 Task: Create a task  Improve the appâ€™s navigation and menu structure , assign it to team member softage.8@softage.net in the project WebTech and update the status of the task to  On Track  , set the priority of the task to High.
Action: Mouse moved to (53, 317)
Screenshot: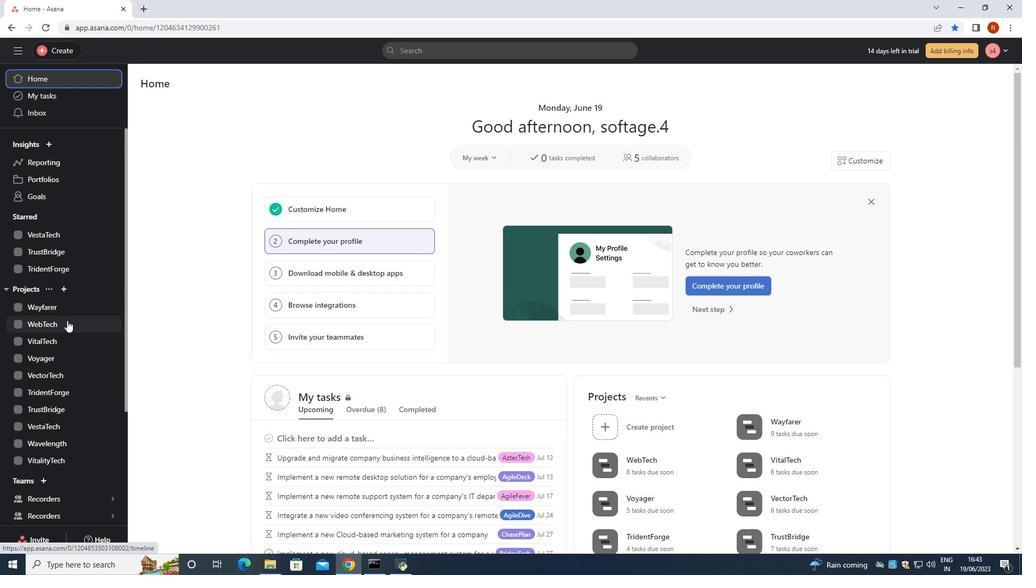 
Action: Mouse pressed left at (53, 317)
Screenshot: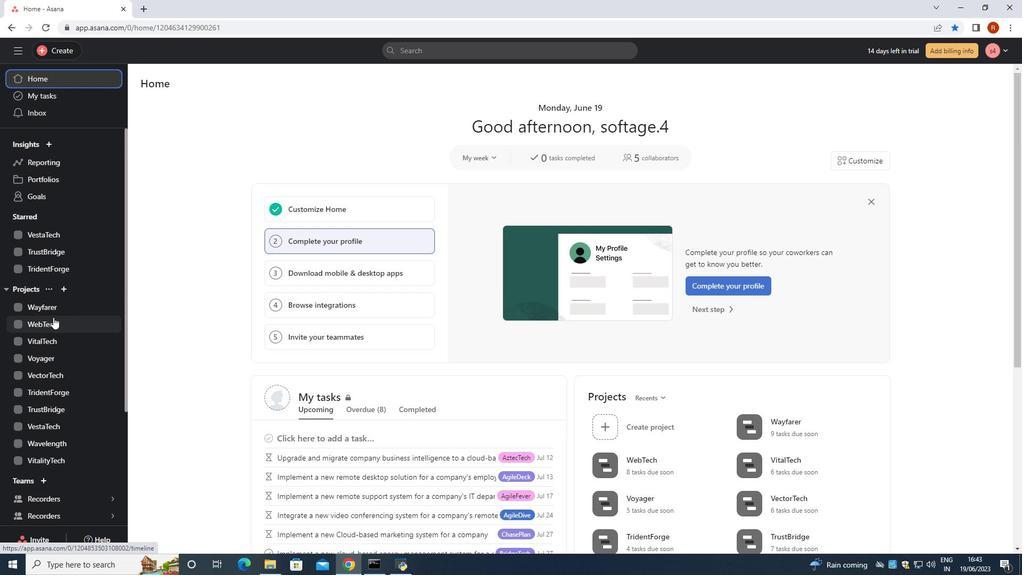 
Action: Mouse moved to (167, 135)
Screenshot: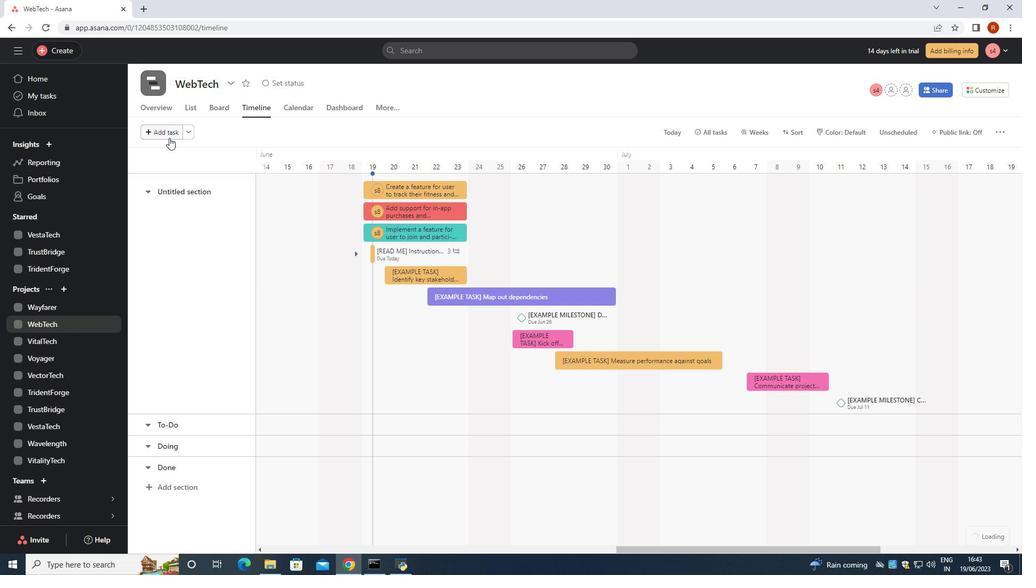 
Action: Mouse pressed left at (167, 135)
Screenshot: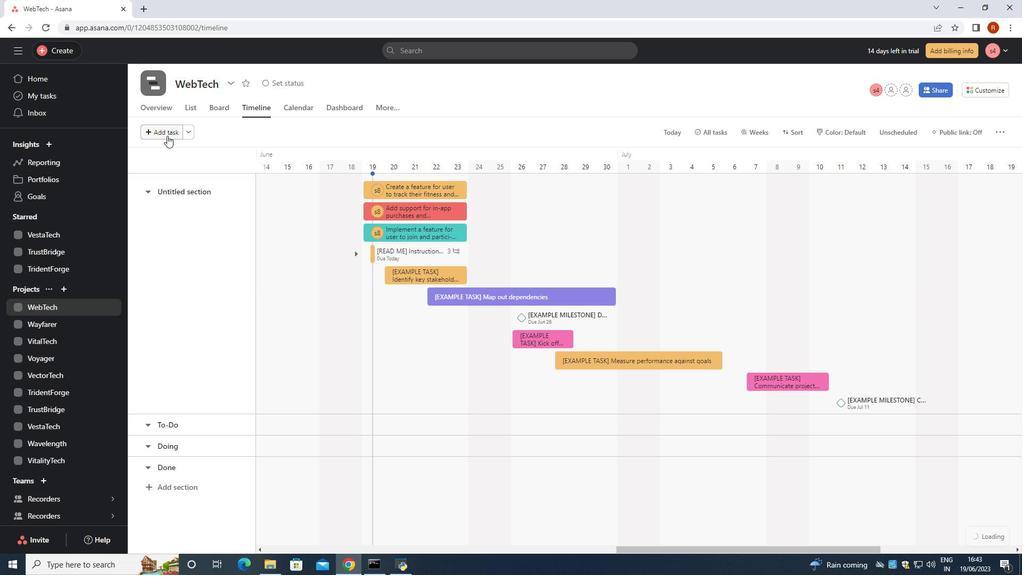 
Action: Mouse moved to (168, 130)
Screenshot: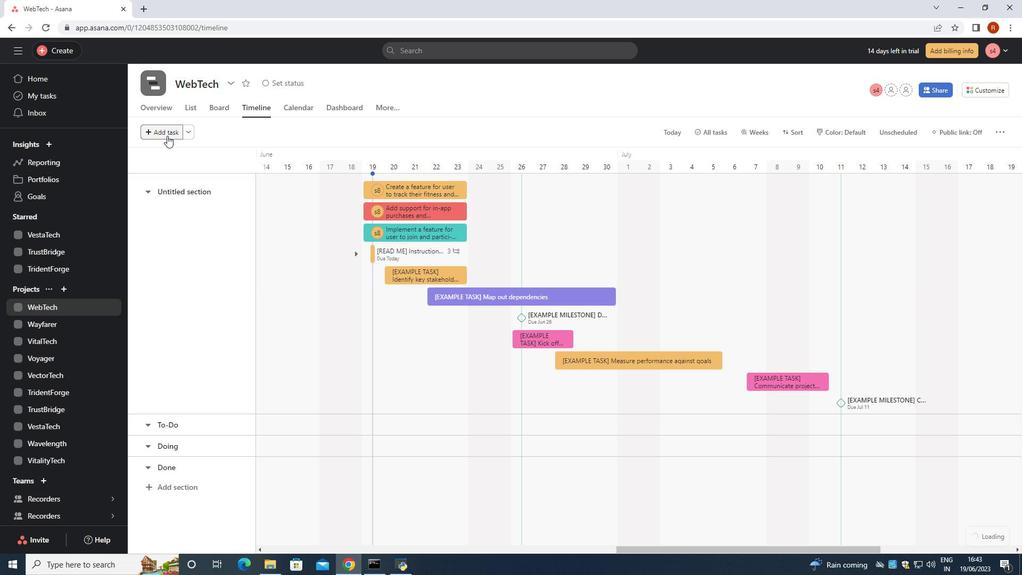 
Action: Key pressed <Key.shift><Key.shift><Key.shift><Key.shift><Key.shift><Key.shift><Key.shift><Key.shift>Improve<Key.space>the<Key.space>app<Key.space><Key.backspace>'s<Key.space>navigar<Key.backspace>tion<Key.space>and<Key.space>menu<Key.space>struture<Key.enter>
Screenshot: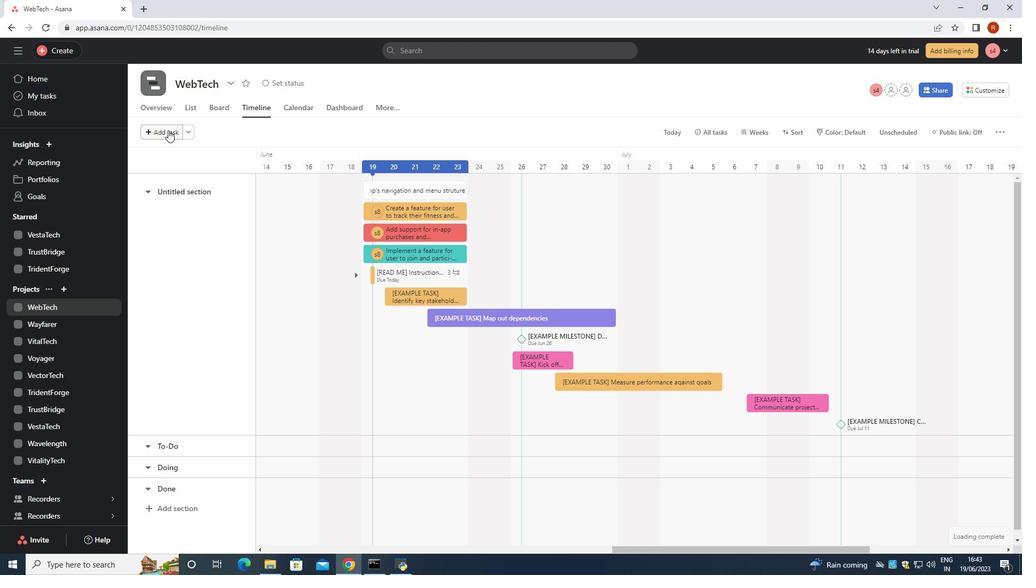 
Action: Mouse moved to (396, 185)
Screenshot: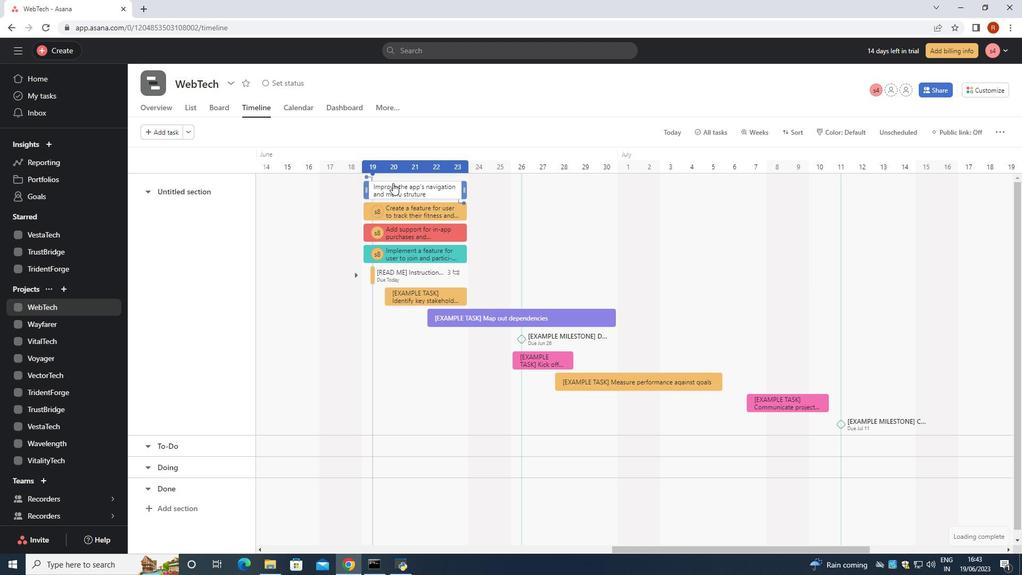 
Action: Mouse pressed right at (396, 185)
Screenshot: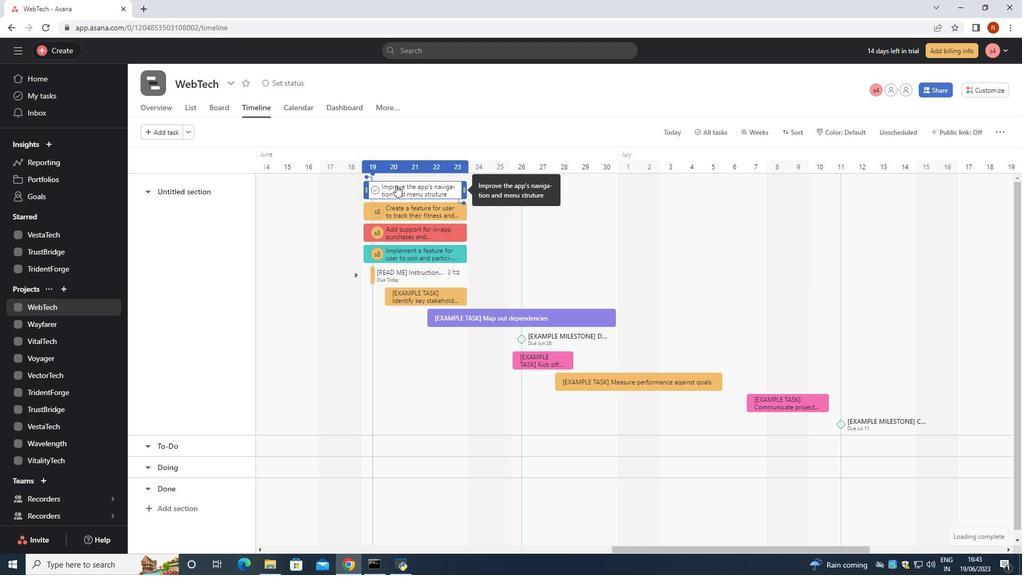
Action: Mouse moved to (384, 186)
Screenshot: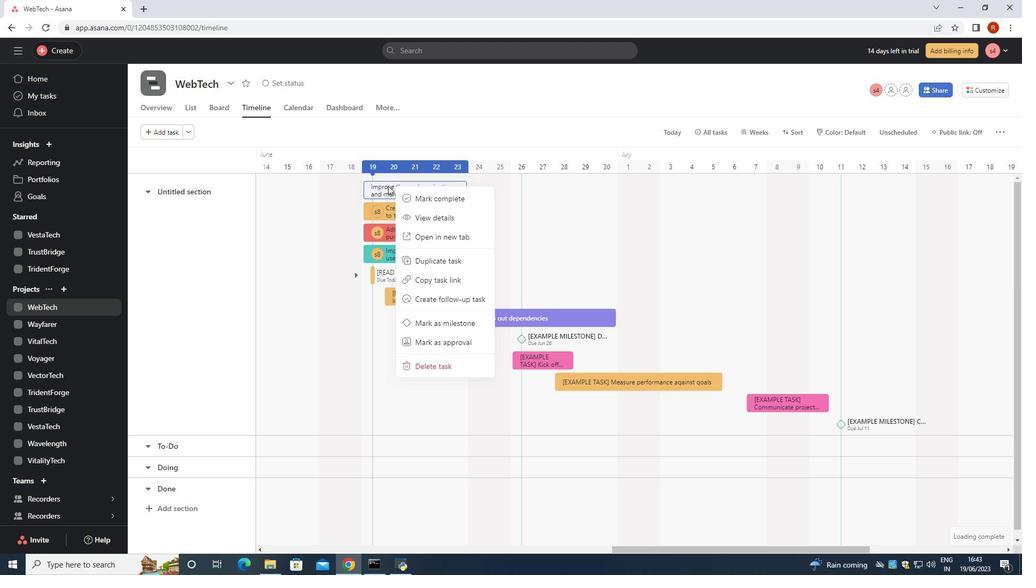 
Action: Mouse pressed left at (384, 186)
Screenshot: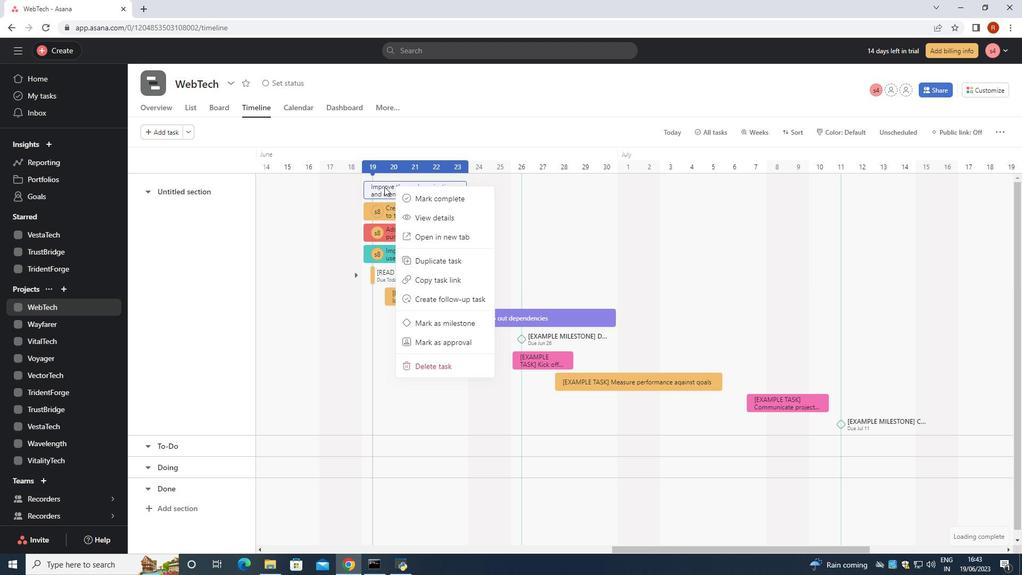
Action: Mouse moved to (383, 187)
Screenshot: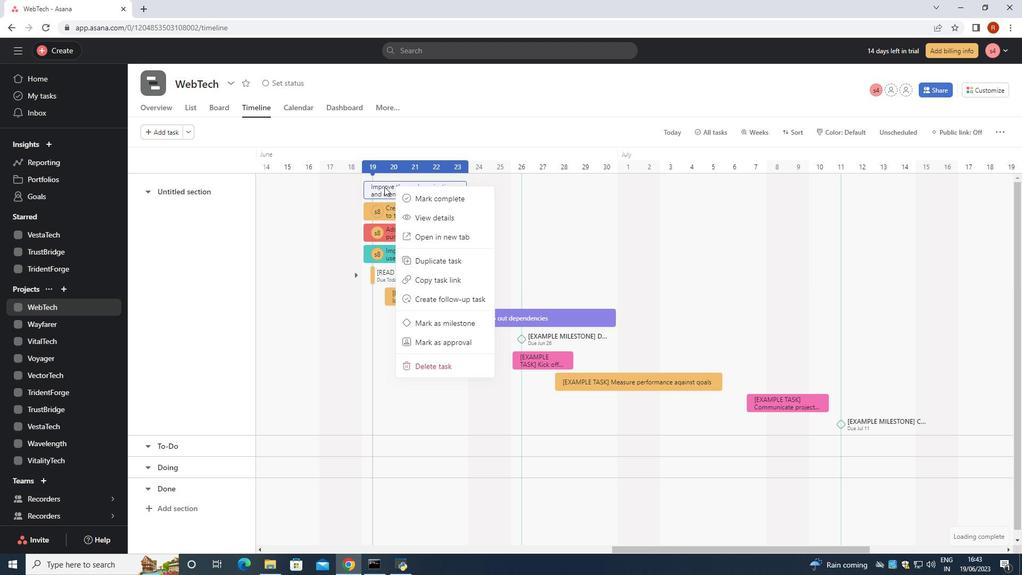
Action: Mouse pressed left at (383, 187)
Screenshot: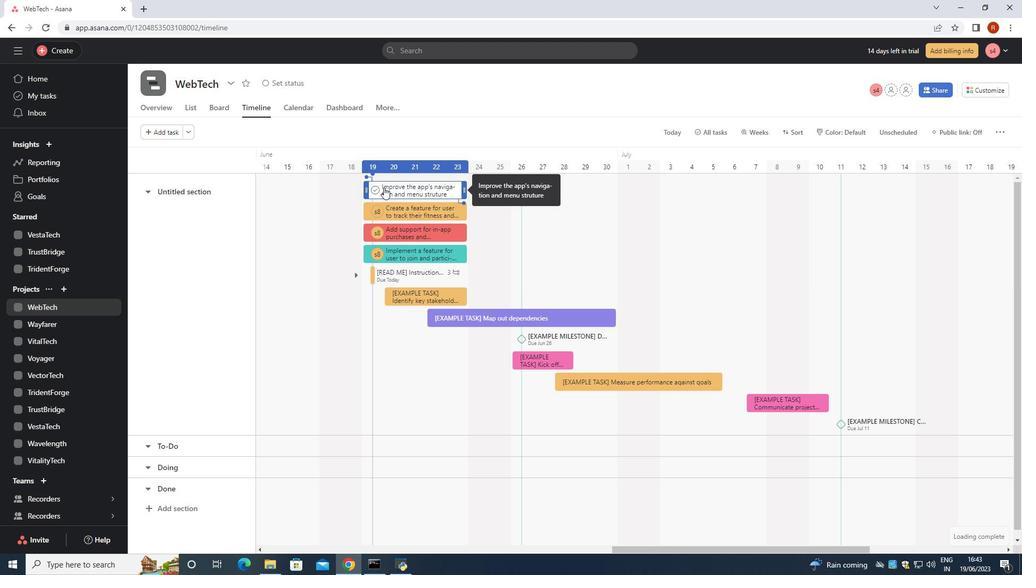 
Action: Mouse moved to (748, 193)
Screenshot: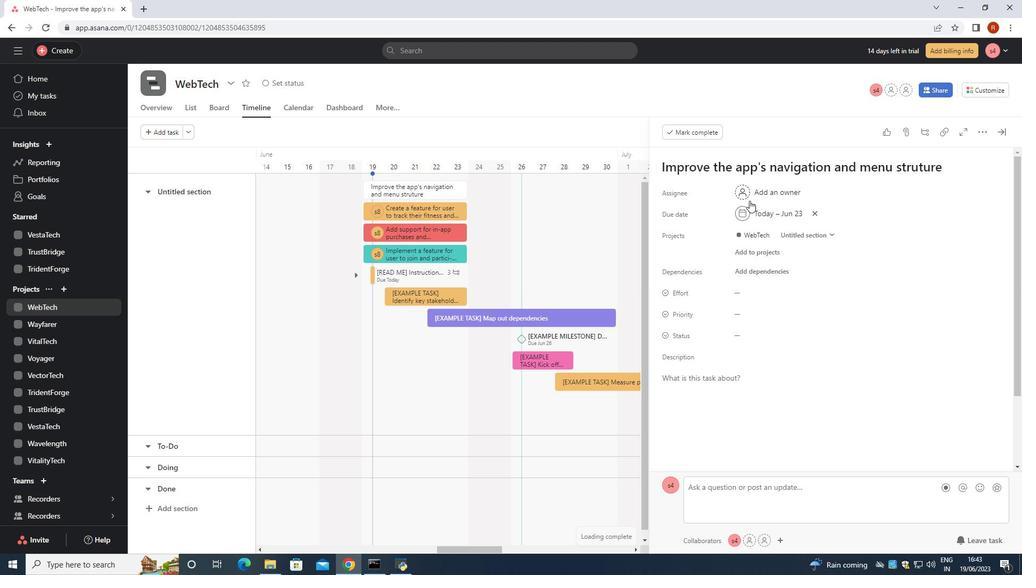
Action: Mouse pressed left at (748, 193)
Screenshot: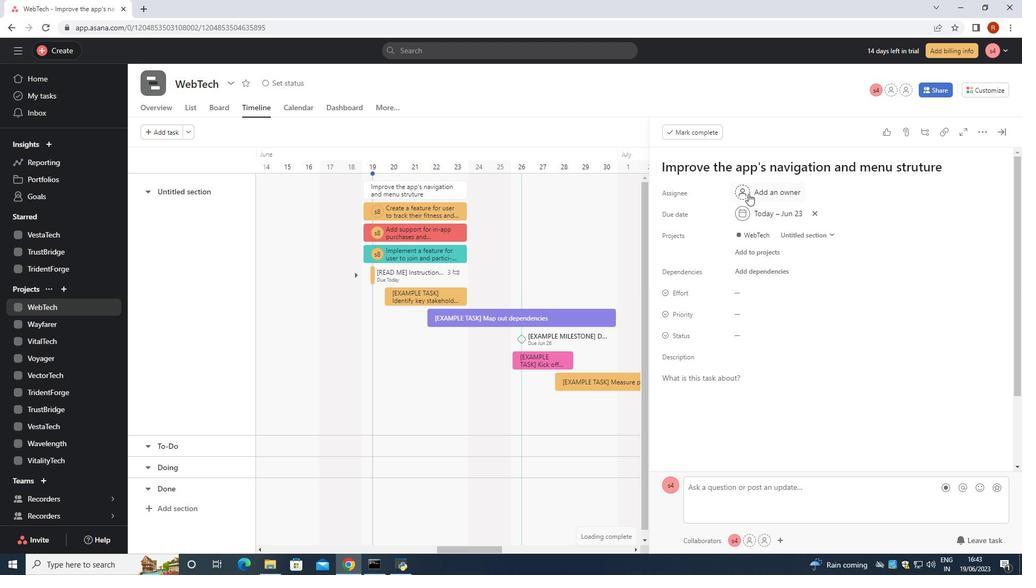
Action: Mouse moved to (740, 191)
Screenshot: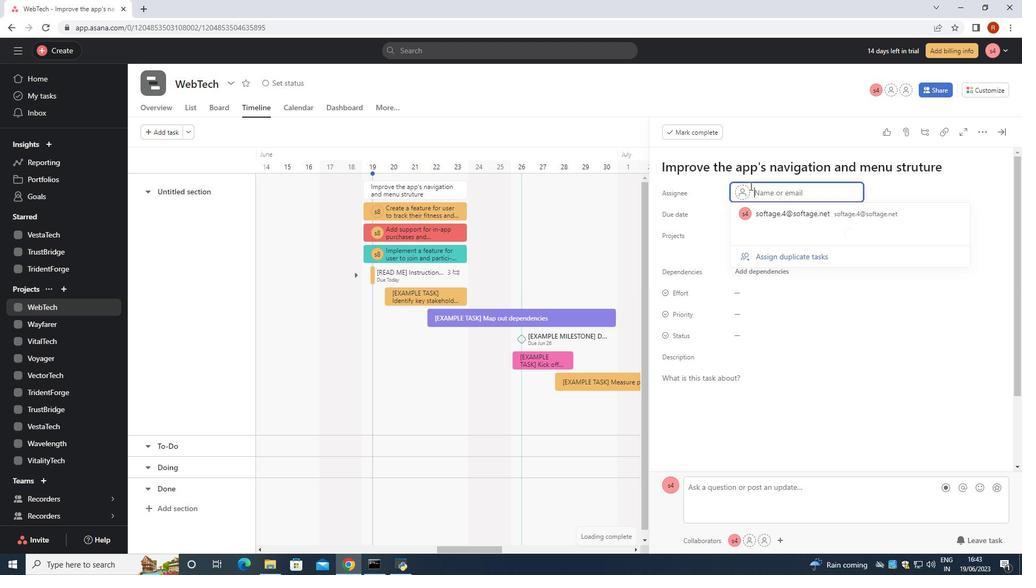 
Action: Key pressed <Key.shift>Softage.8<Key.shift><Key.shift>@softage.net
Screenshot: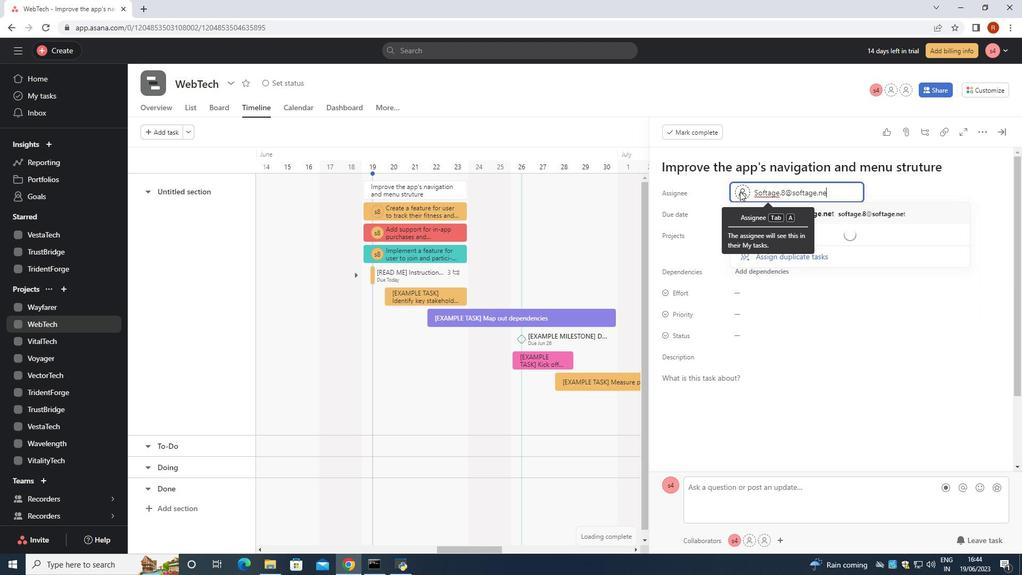 
Action: Mouse moved to (806, 206)
Screenshot: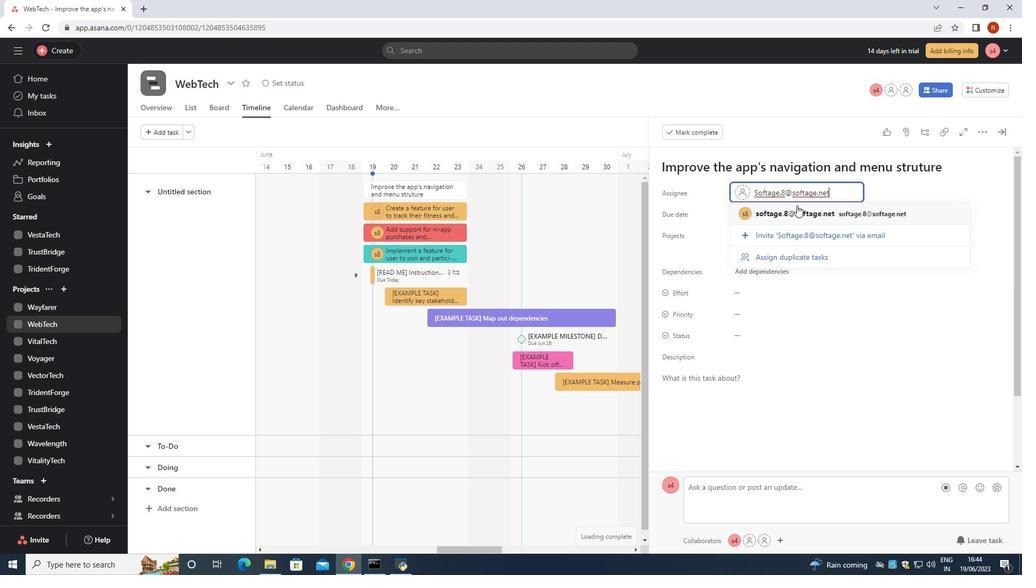 
Action: Mouse pressed left at (806, 206)
Screenshot: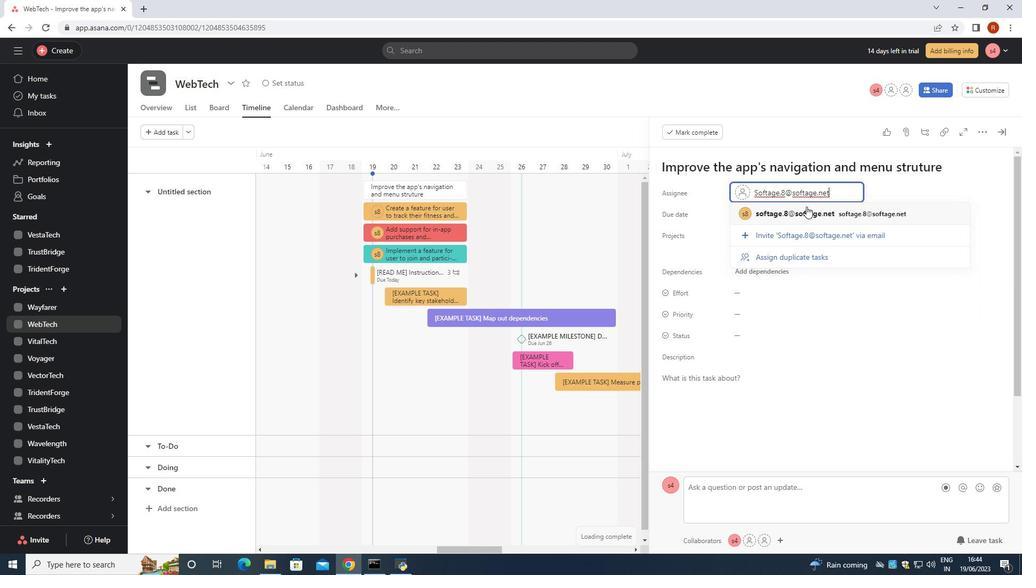 
Action: Mouse moved to (741, 328)
Screenshot: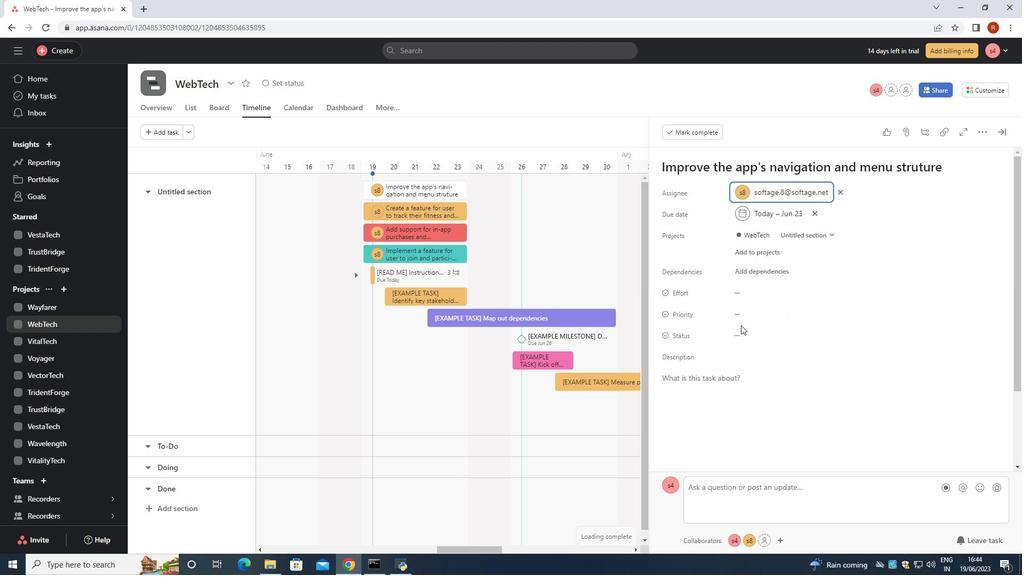 
Action: Mouse pressed left at (741, 328)
Screenshot: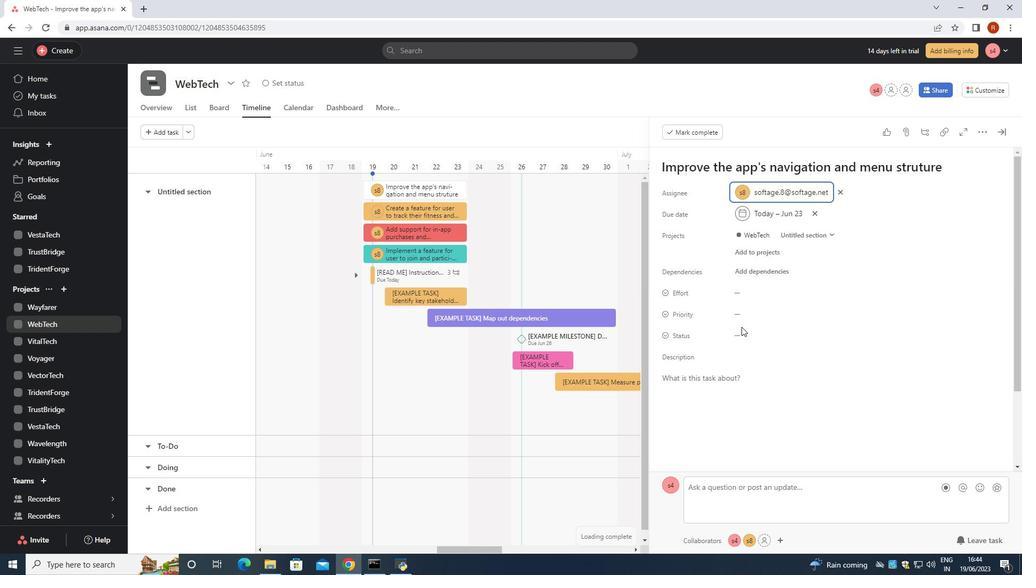 
Action: Mouse moved to (777, 369)
Screenshot: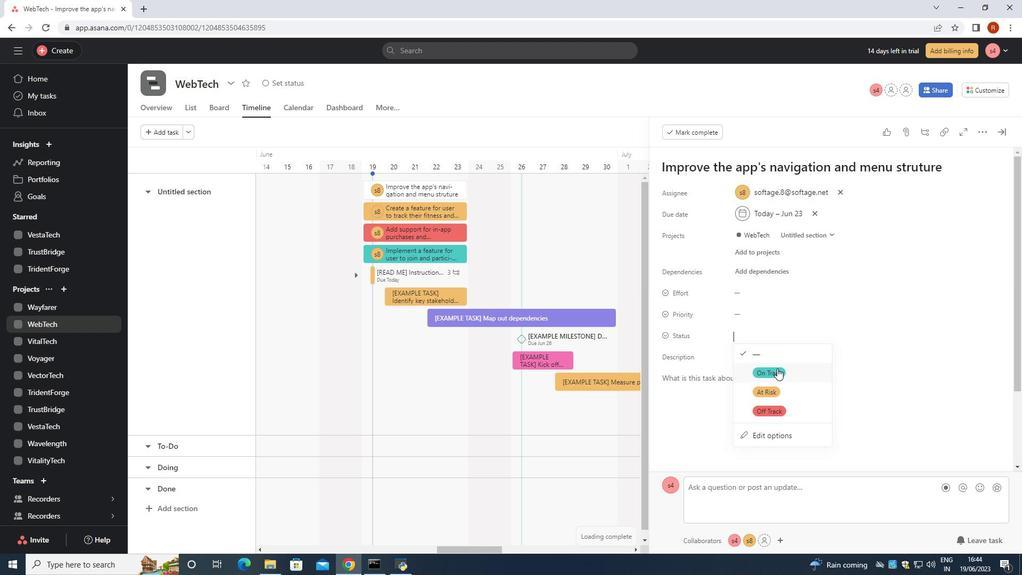 
Action: Mouse pressed left at (777, 369)
Screenshot: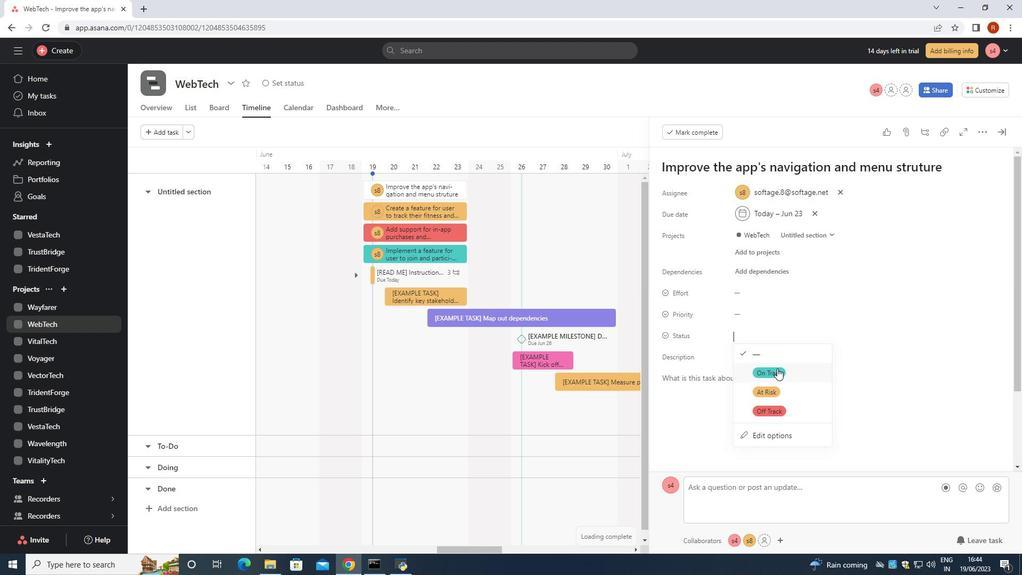 
Action: Mouse moved to (756, 332)
Screenshot: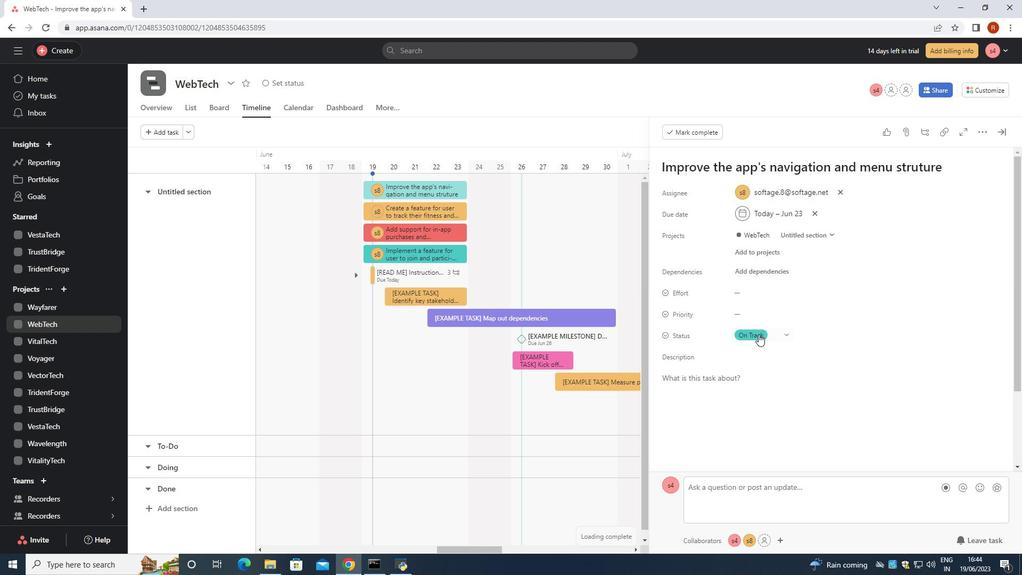 
Action: Mouse pressed left at (756, 332)
Screenshot: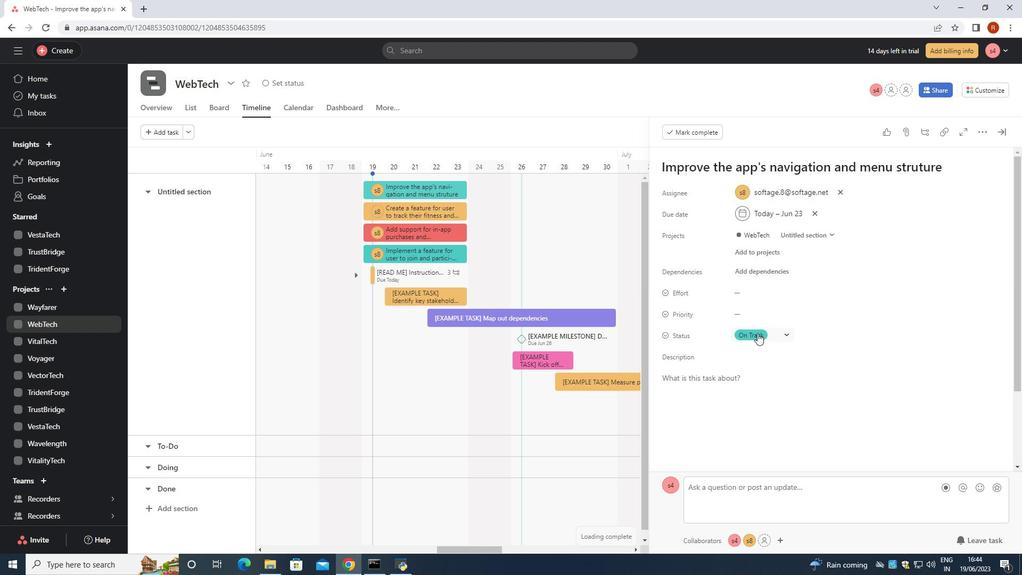 
Action: Mouse moved to (754, 317)
Screenshot: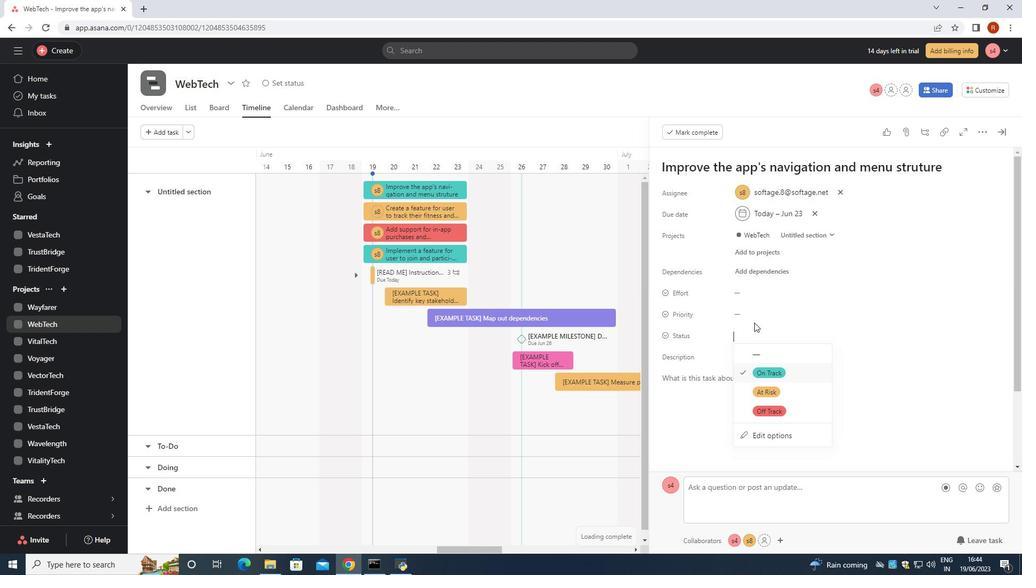 
Action: Mouse pressed left at (754, 317)
Screenshot: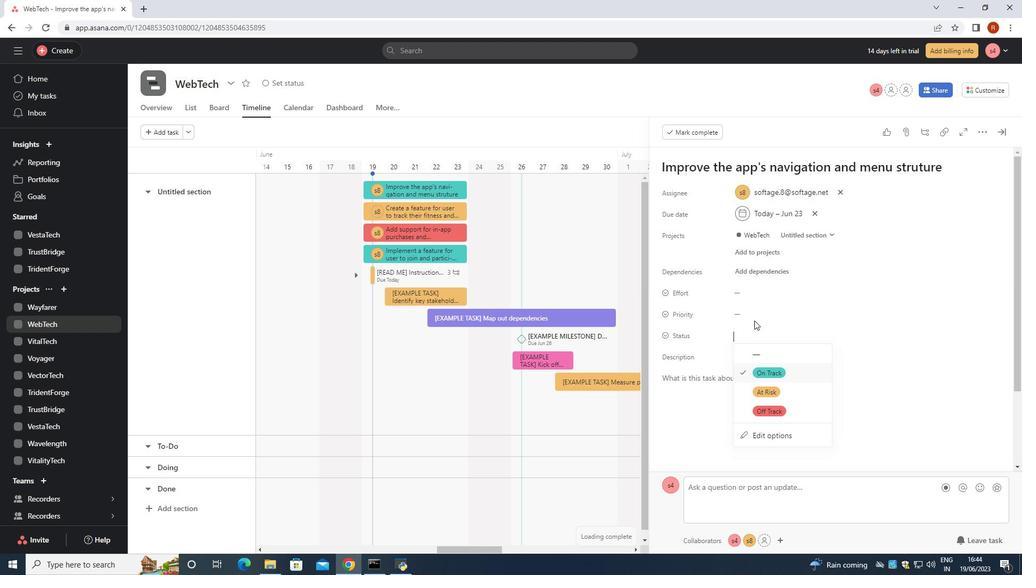 
Action: Mouse moved to (773, 348)
Screenshot: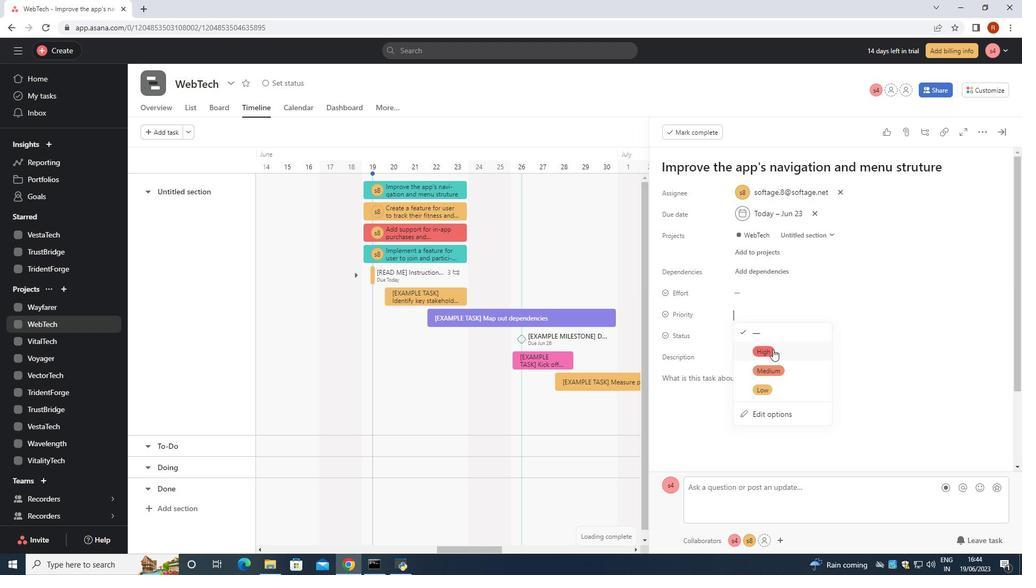 
Action: Mouse pressed left at (773, 348)
Screenshot: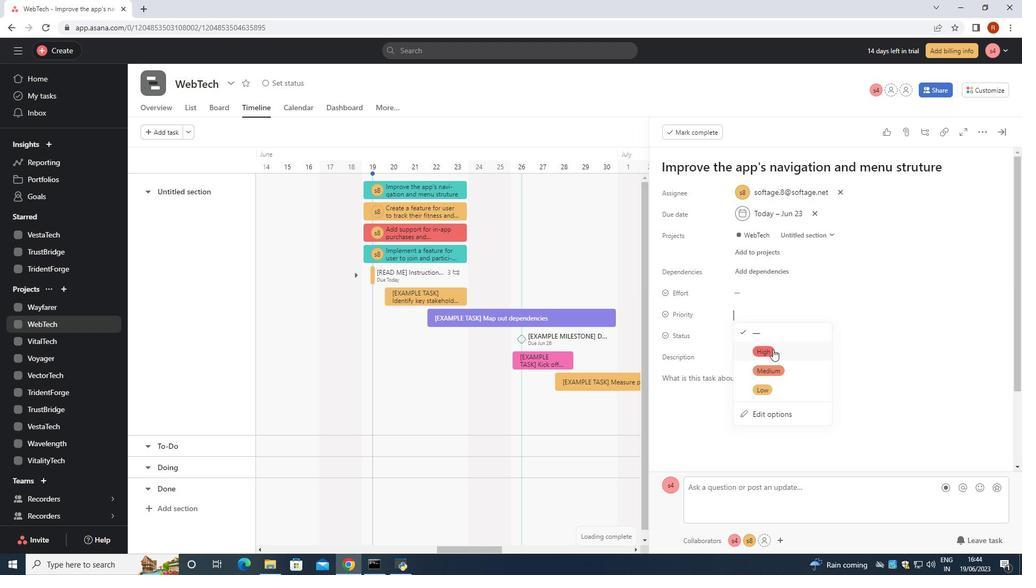 
Action: Mouse moved to (466, 279)
Screenshot: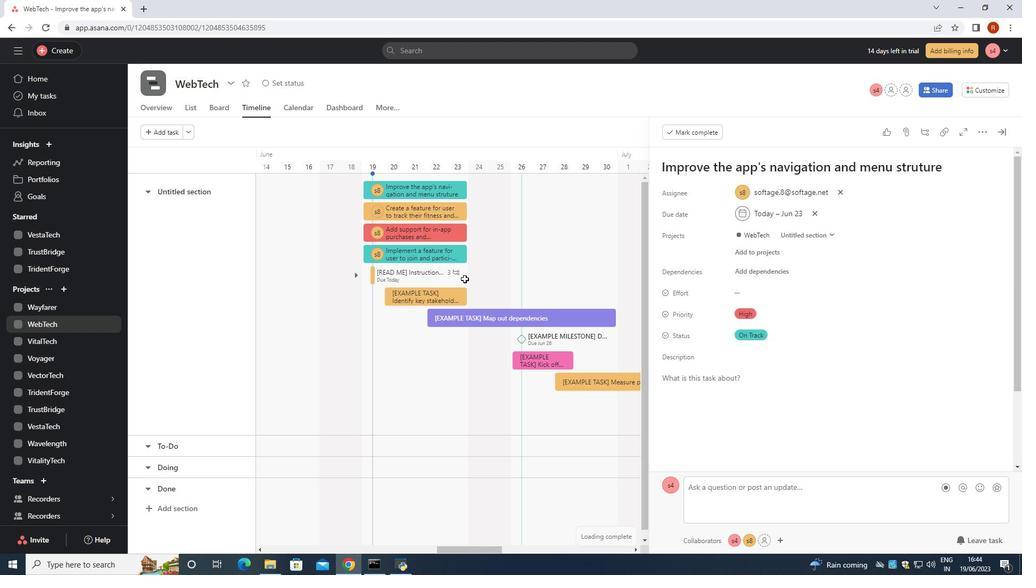 
